 Task: Find vacation rentals.
Action: Mouse moved to (372, 90)
Screenshot: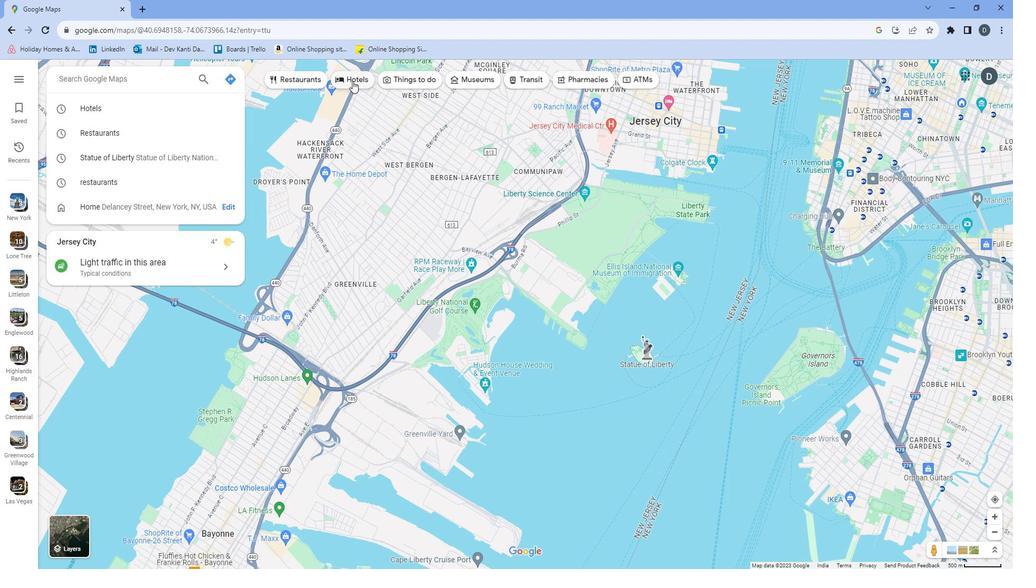 
Action: Mouse pressed left at (372, 90)
Screenshot: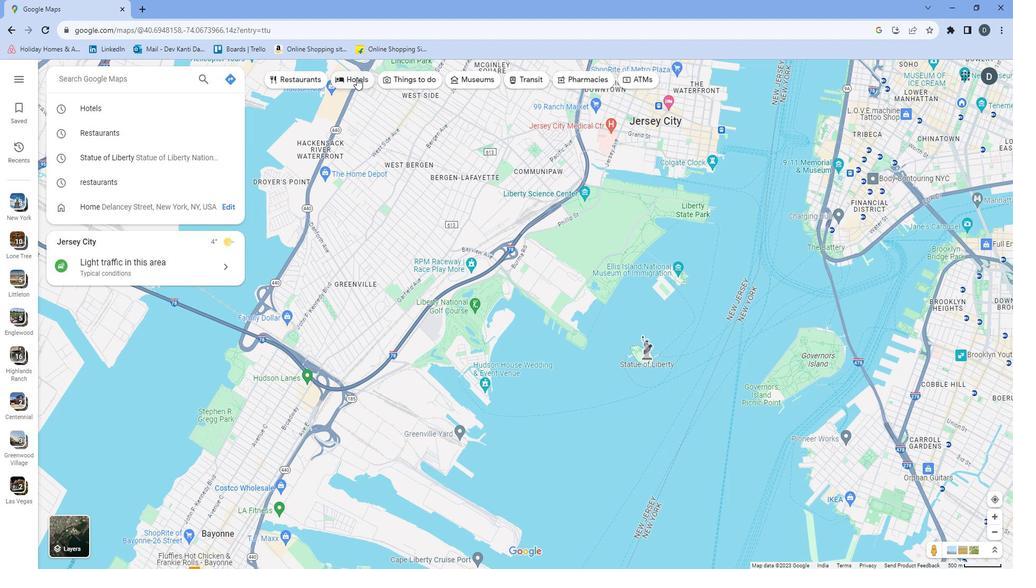 
Action: Mouse moved to (371, 91)
Screenshot: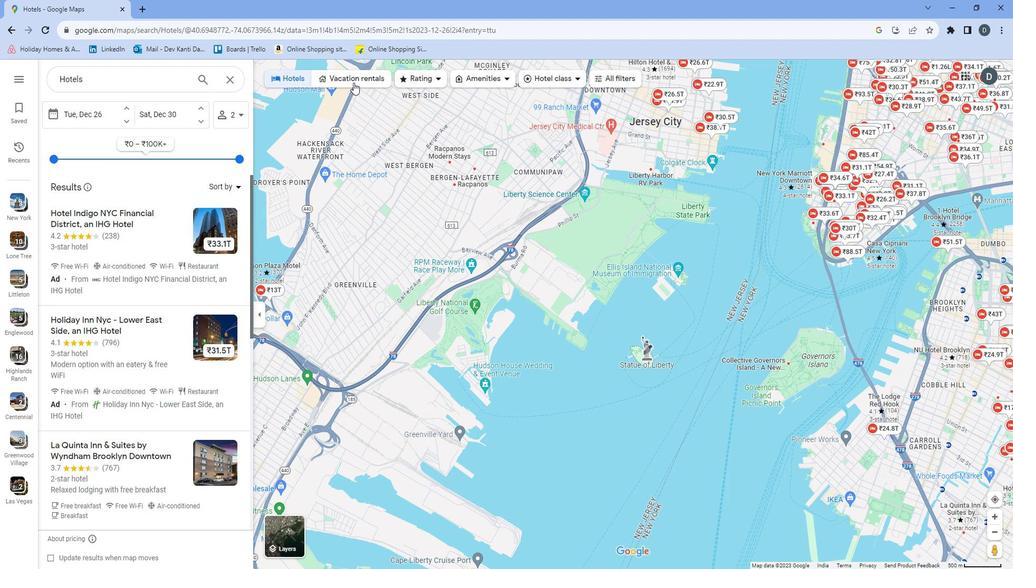 
Action: Mouse pressed left at (371, 91)
Screenshot: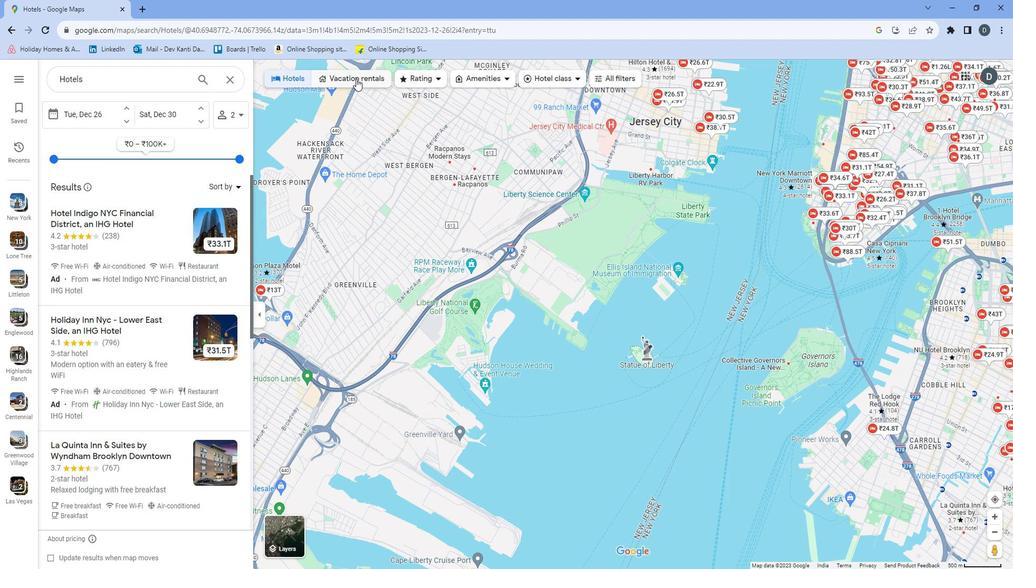 
Action: Mouse moved to (280, 167)
Screenshot: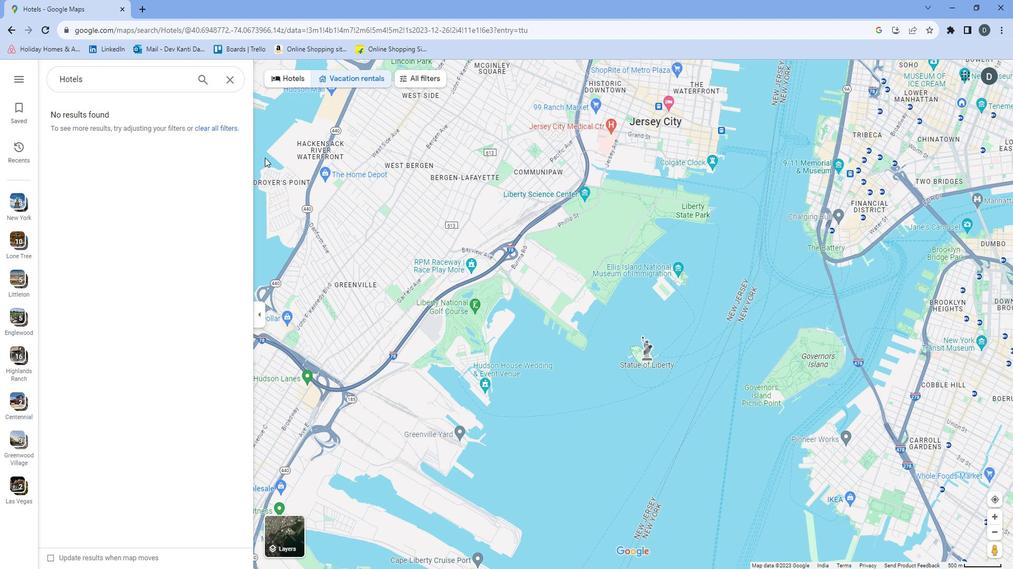 
